 Task: Change Escape To Function
Action: Mouse moved to (32, 1)
Screenshot: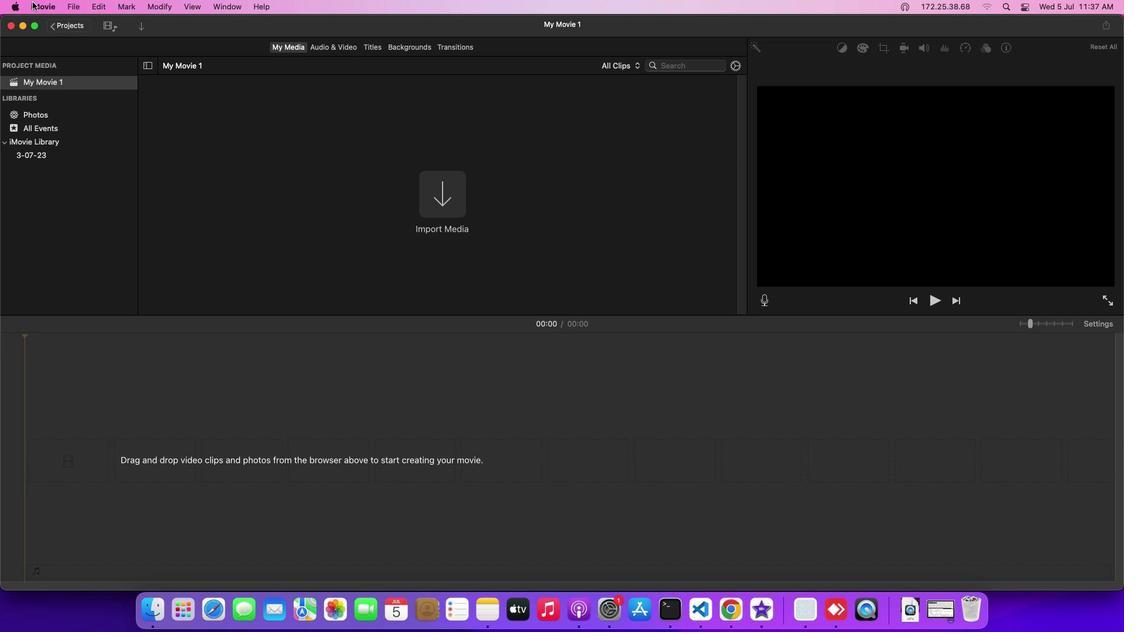 
Action: Mouse pressed left at (32, 1)
Screenshot: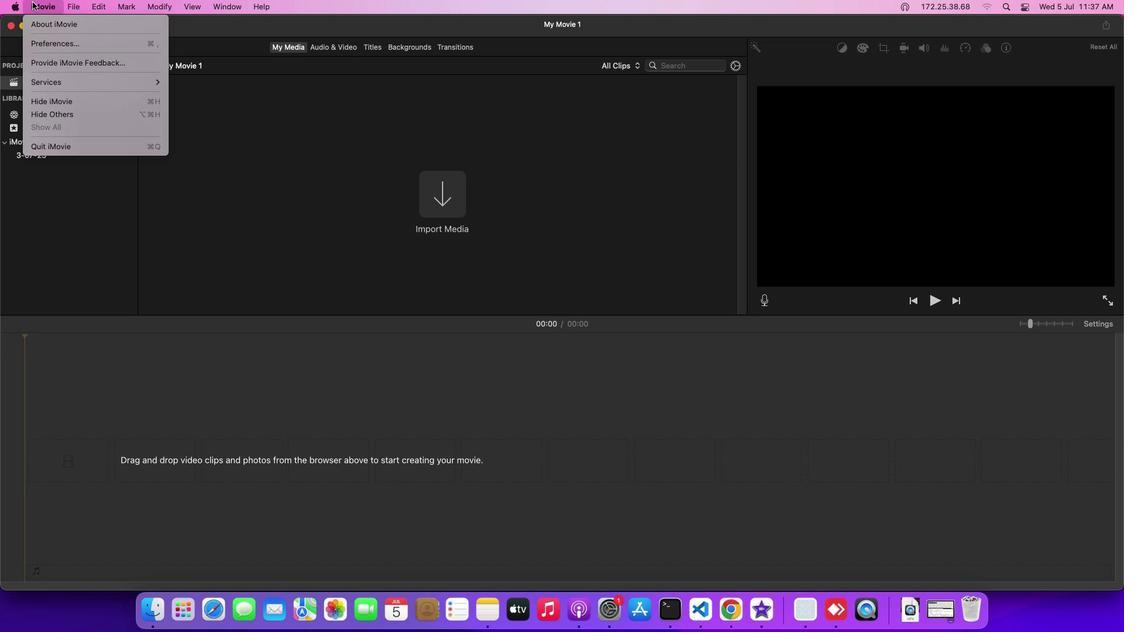 
Action: Mouse moved to (56, 87)
Screenshot: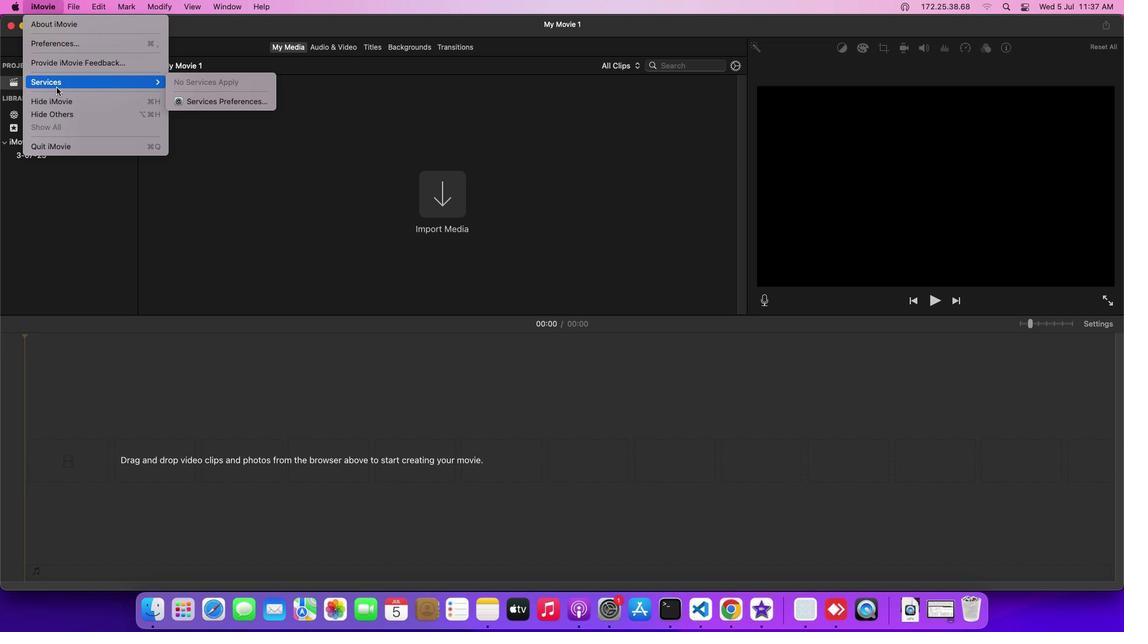 
Action: Mouse pressed left at (56, 87)
Screenshot: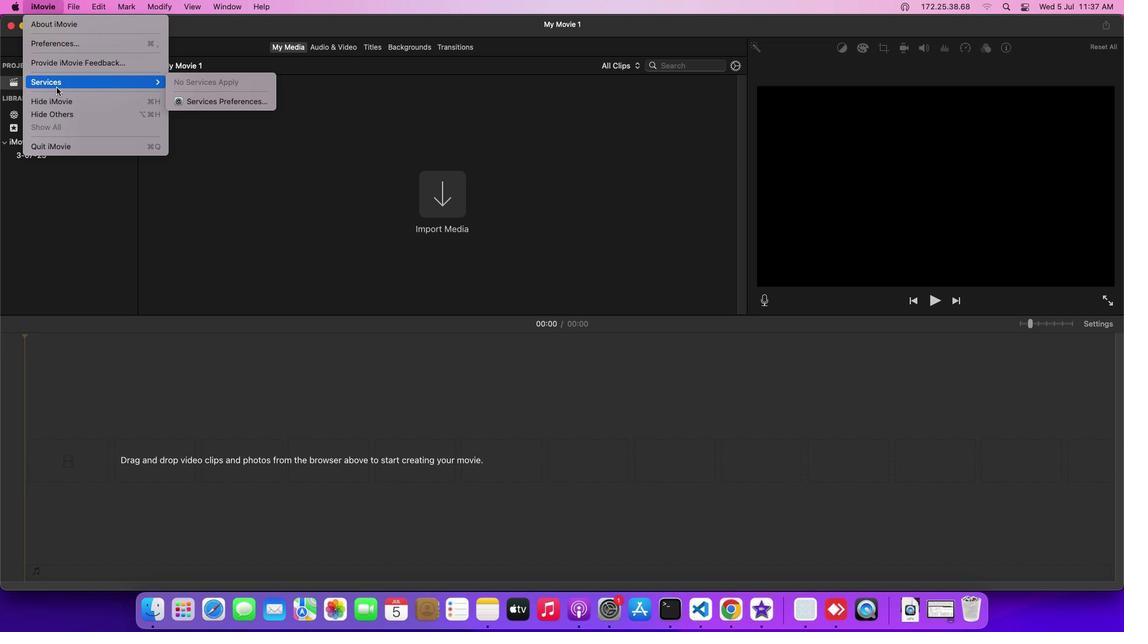 
Action: Mouse moved to (244, 100)
Screenshot: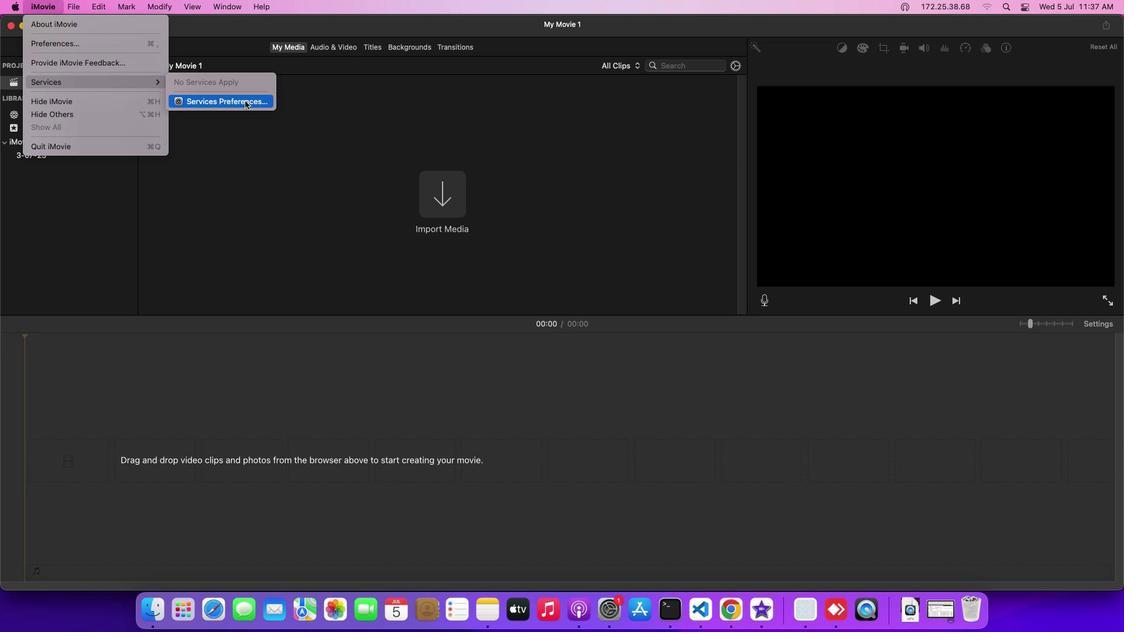 
Action: Mouse pressed left at (244, 100)
Screenshot: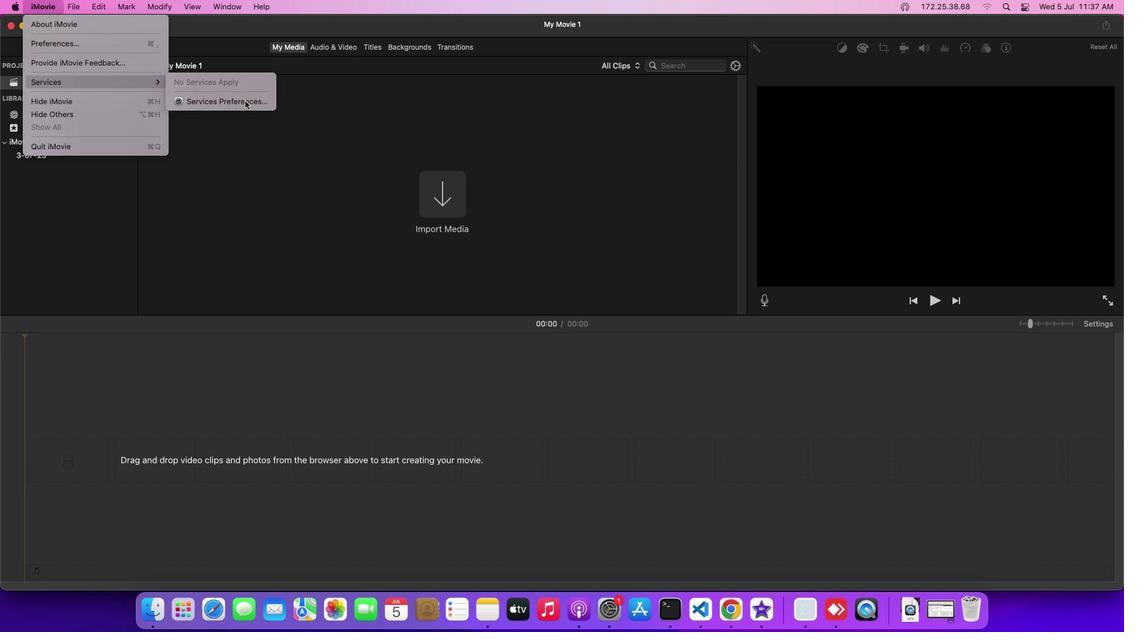 
Action: Mouse moved to (555, 176)
Screenshot: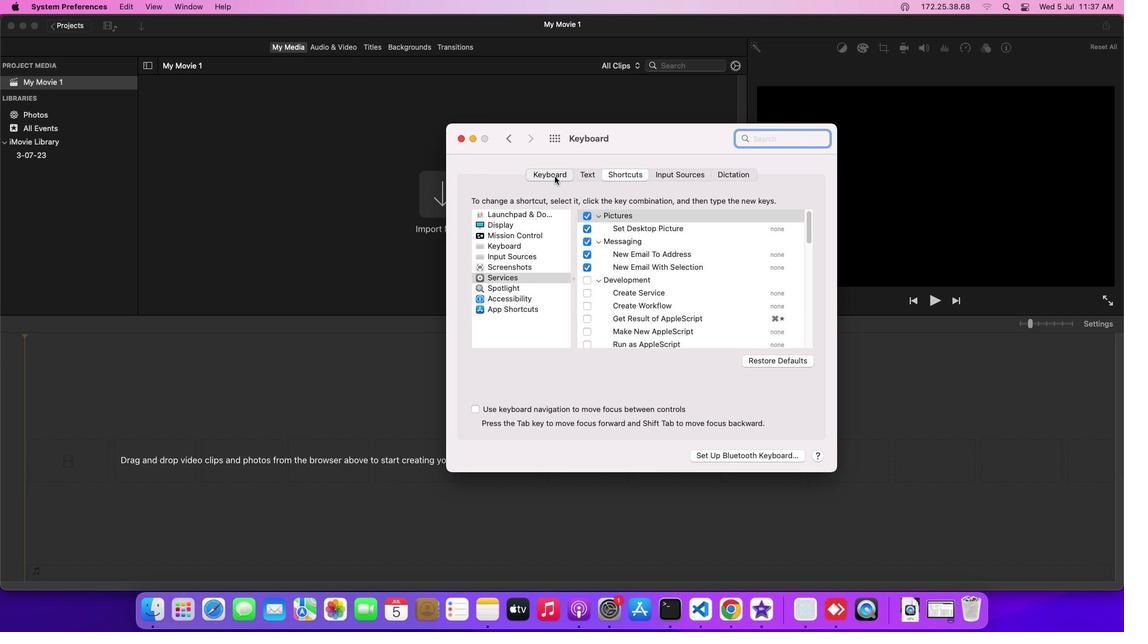 
Action: Mouse pressed left at (555, 176)
Screenshot: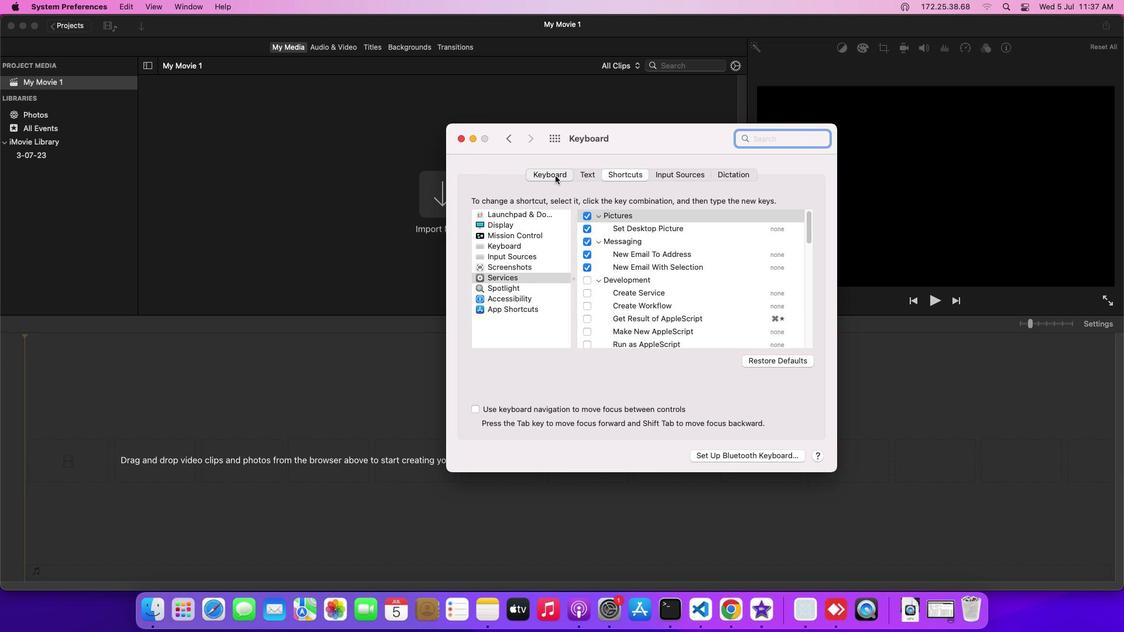 
Action: Mouse moved to (783, 421)
Screenshot: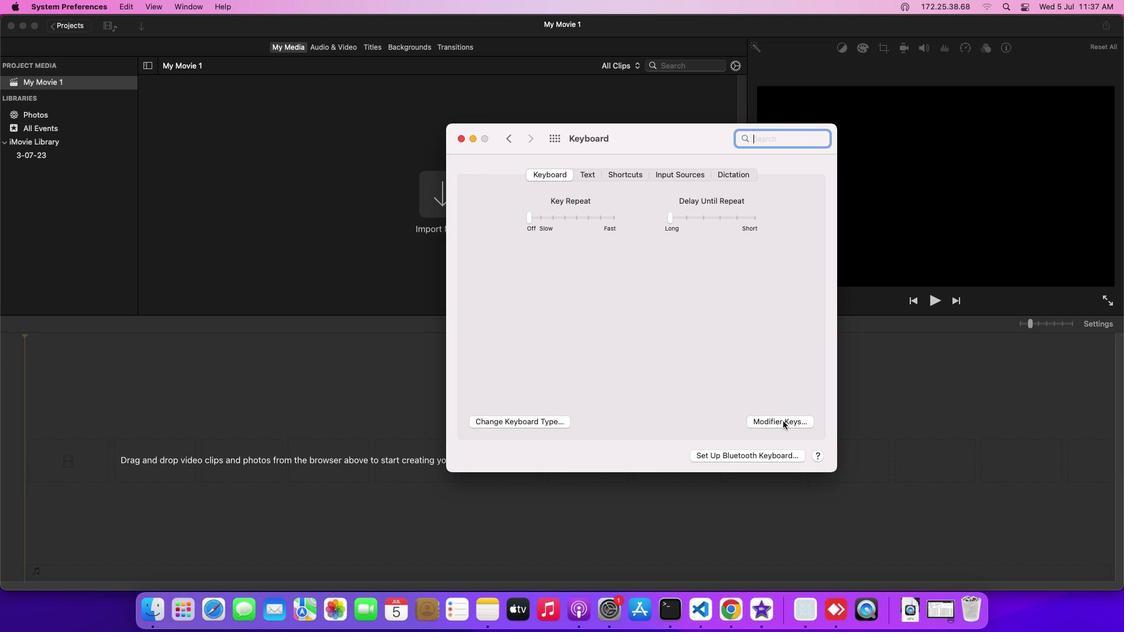 
Action: Mouse pressed left at (783, 421)
Screenshot: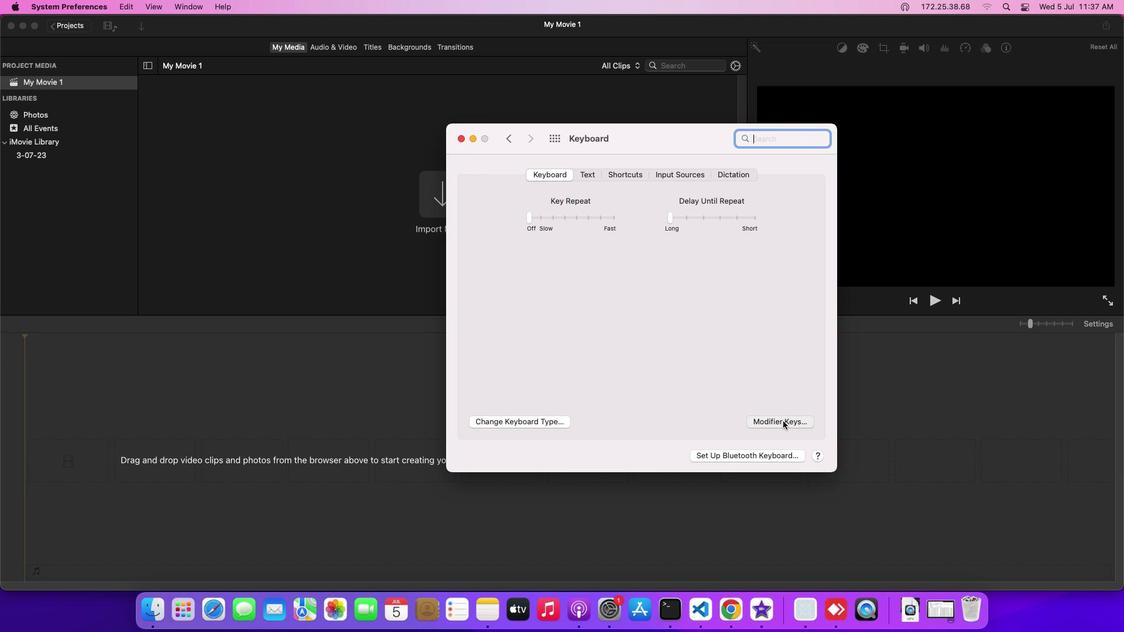
Action: Mouse moved to (707, 300)
Screenshot: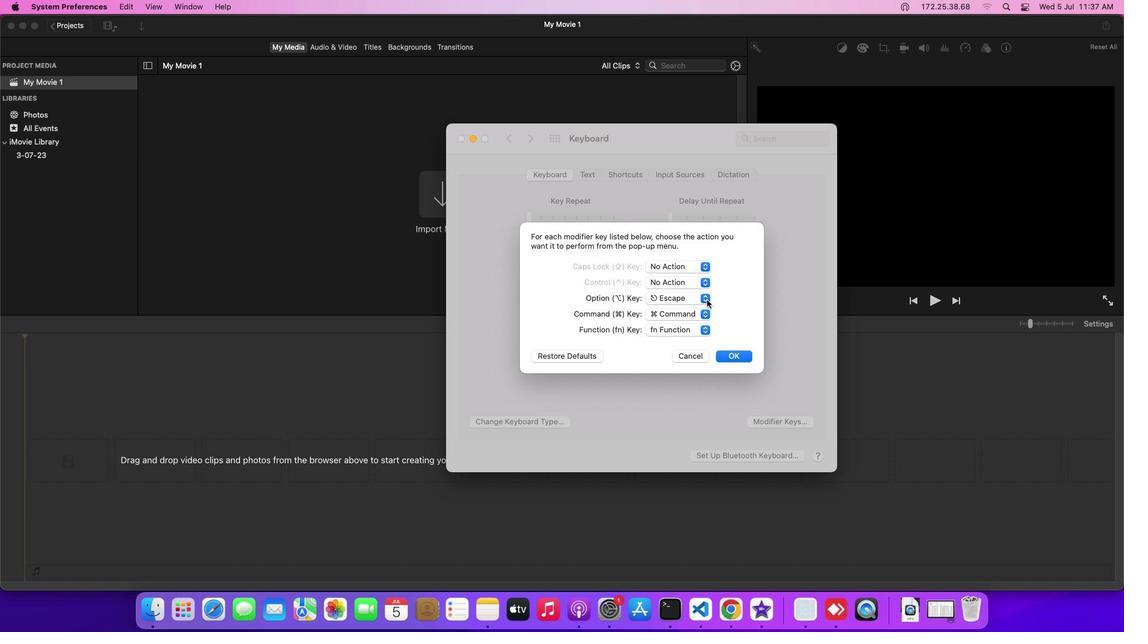 
Action: Mouse pressed left at (707, 300)
Screenshot: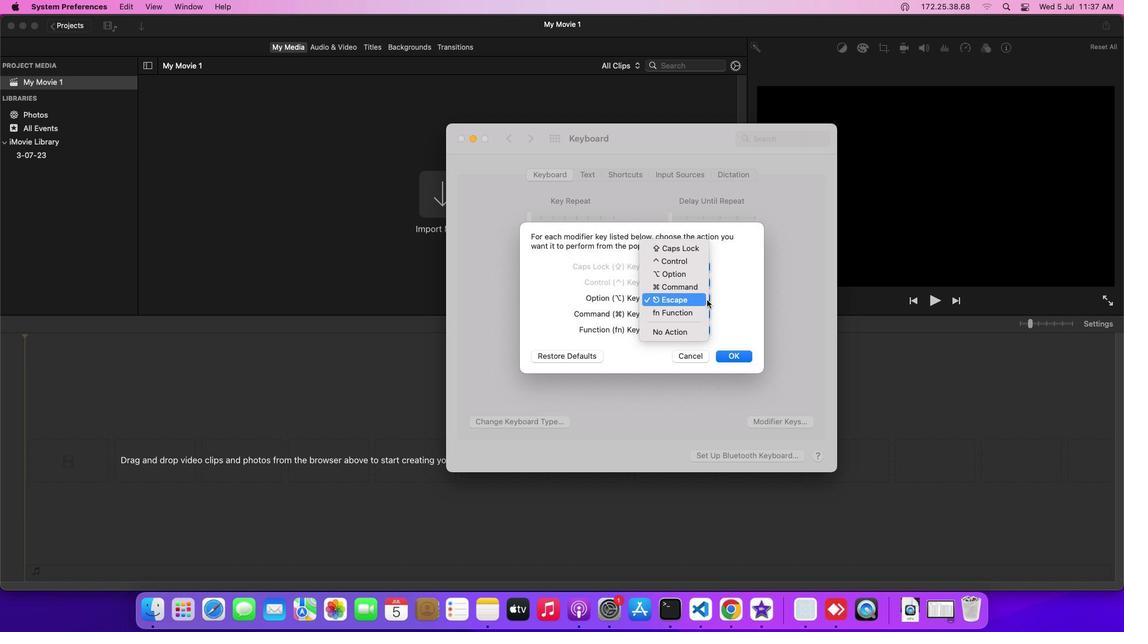 
Action: Mouse moved to (703, 310)
Screenshot: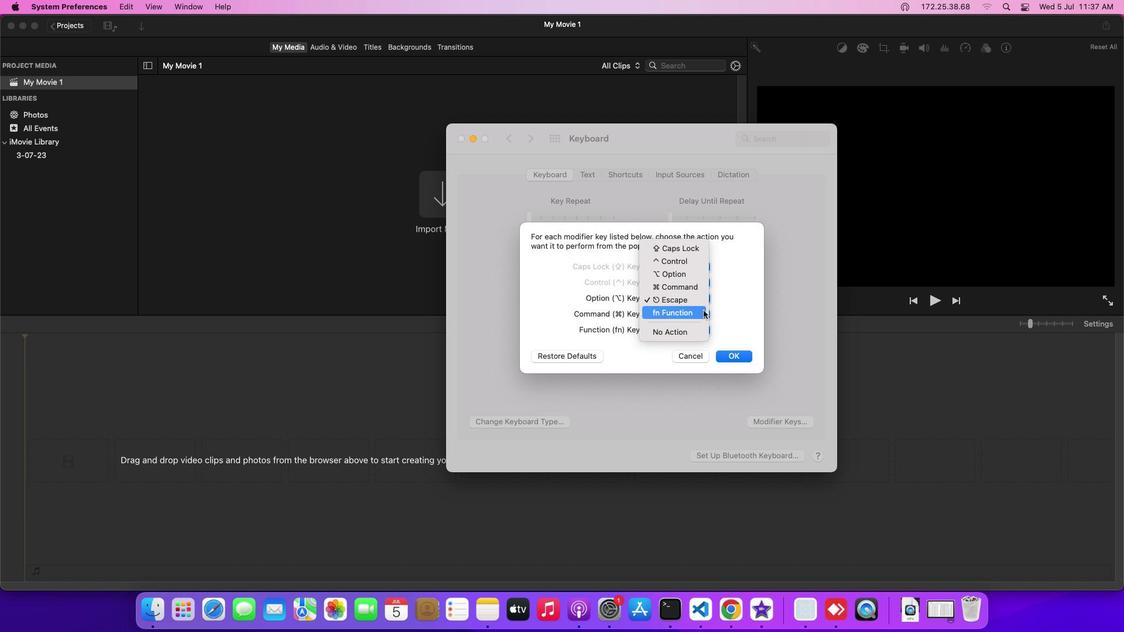 
Action: Mouse pressed left at (703, 310)
Screenshot: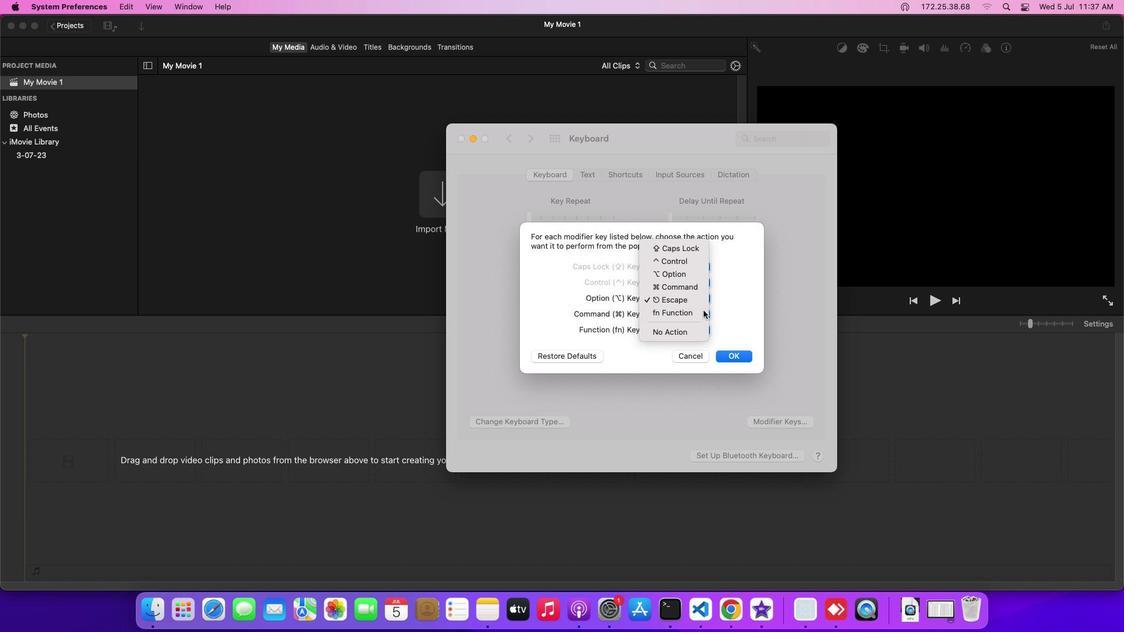 
Action: Mouse moved to (730, 356)
Screenshot: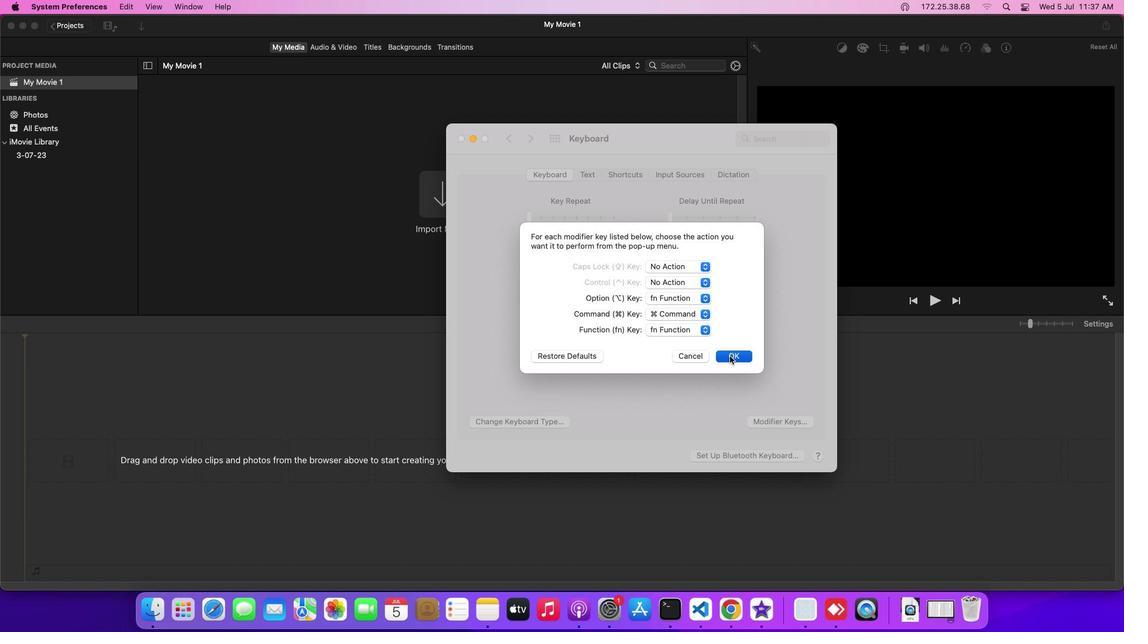 
Action: Mouse pressed left at (730, 356)
Screenshot: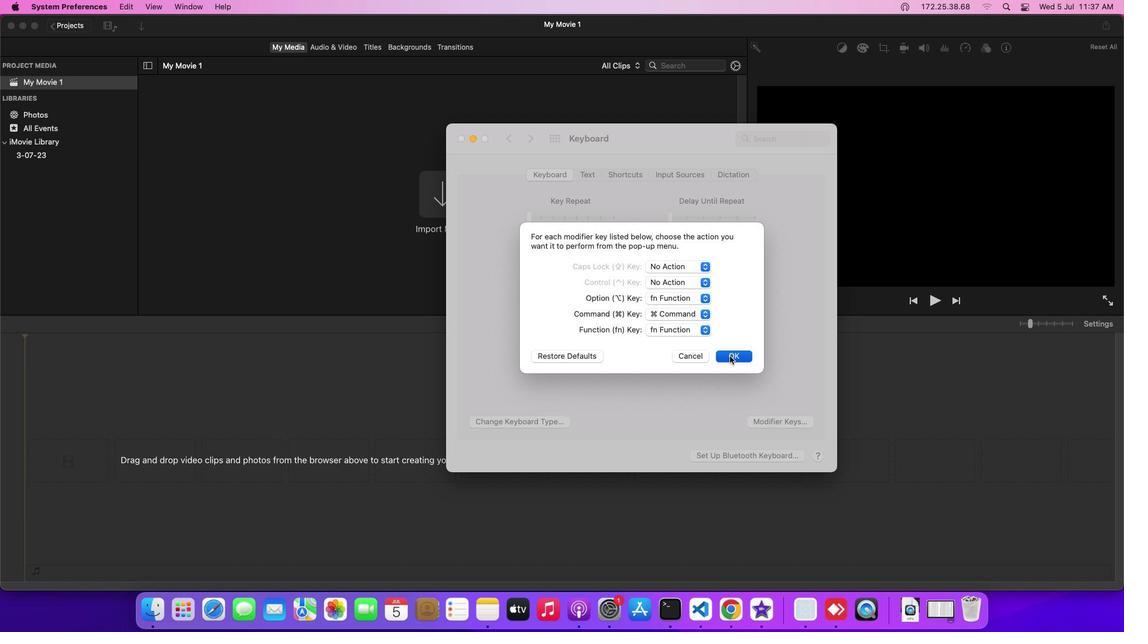 
Action: Mouse moved to (705, 358)
Screenshot: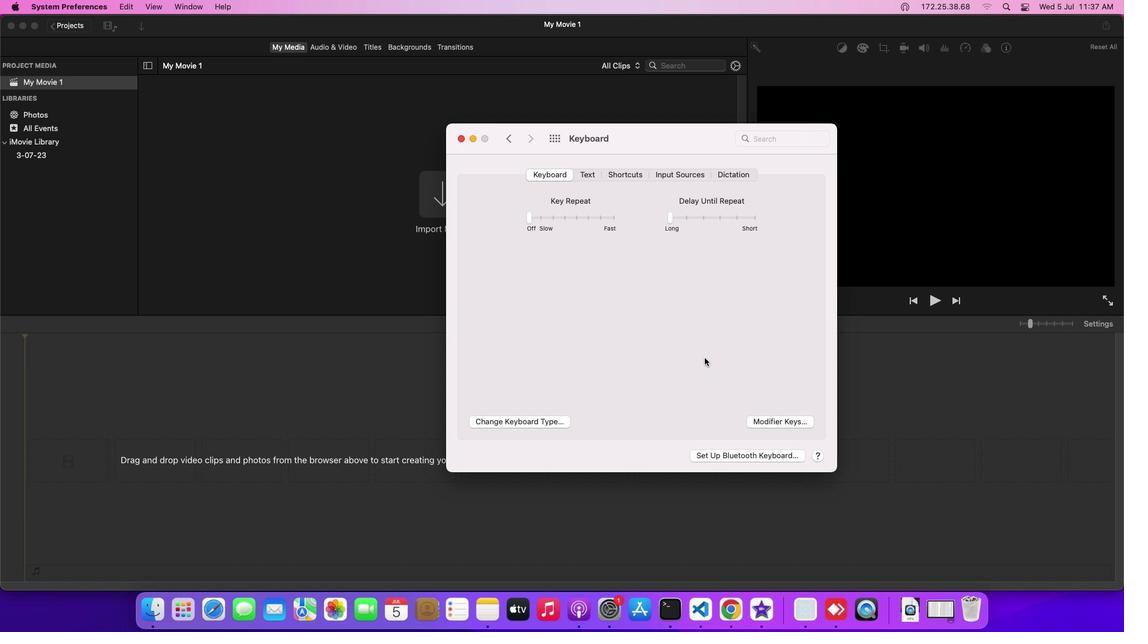 
